 Task: Use the formula "DELTA" in spreadsheet "Project portfolio".
Action: Mouse moved to (572, 389)
Screenshot: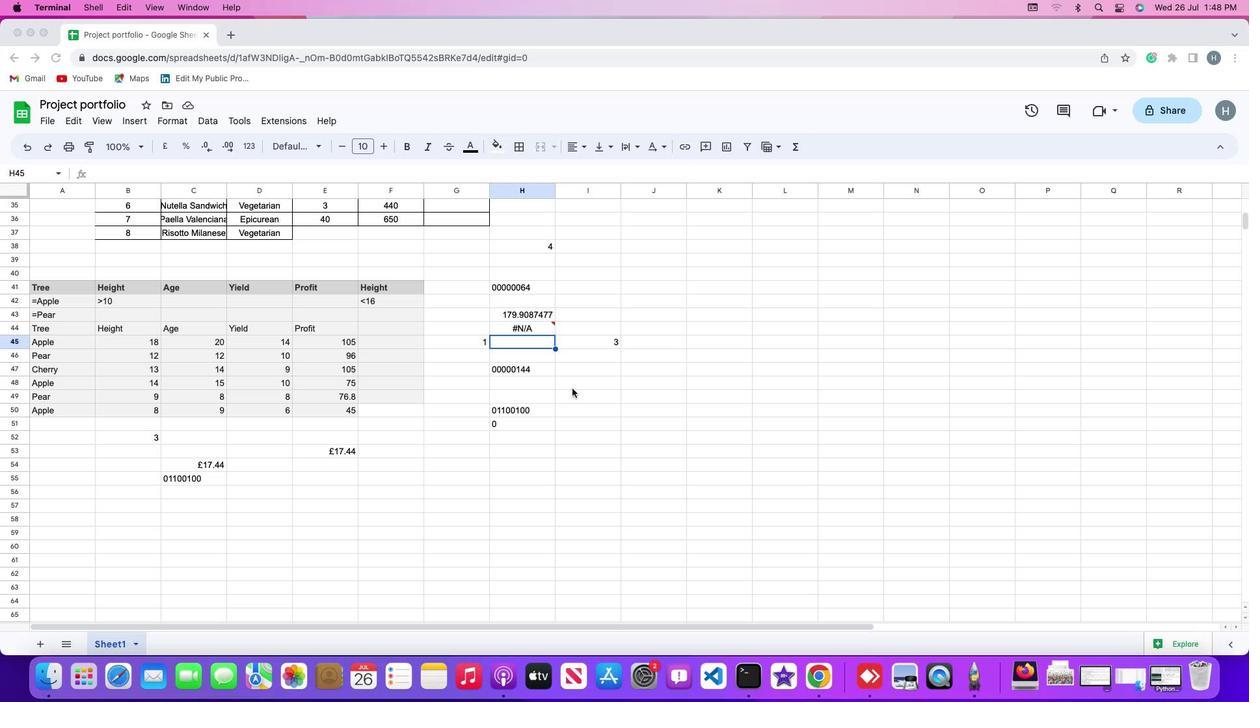 
Action: Mouse pressed left at (572, 389)
Screenshot: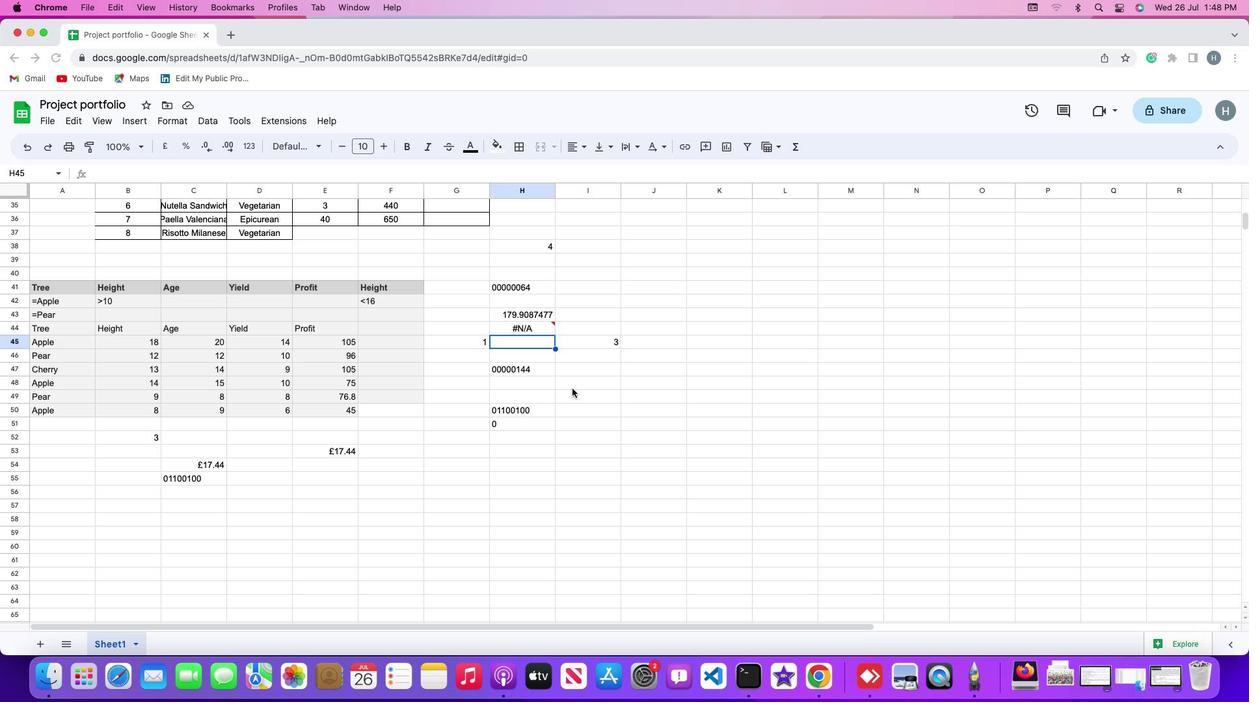 
Action: Mouse moved to (417, 425)
Screenshot: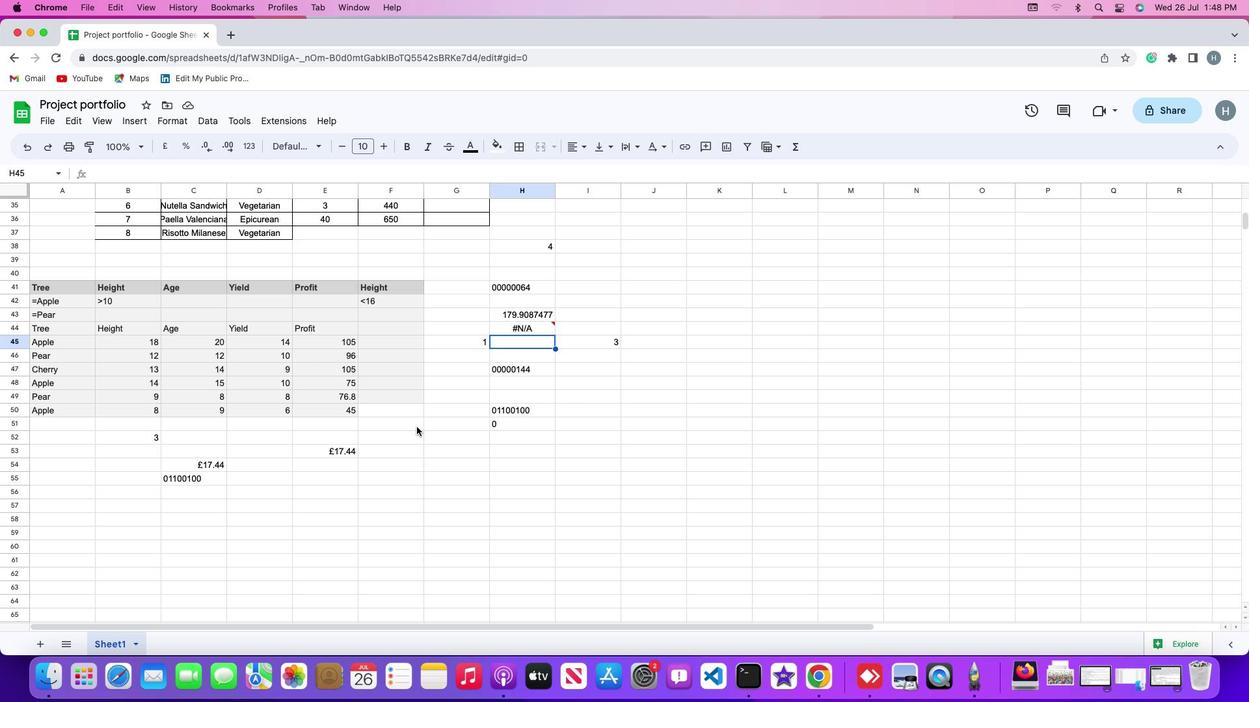 
Action: Mouse pressed left at (417, 425)
Screenshot: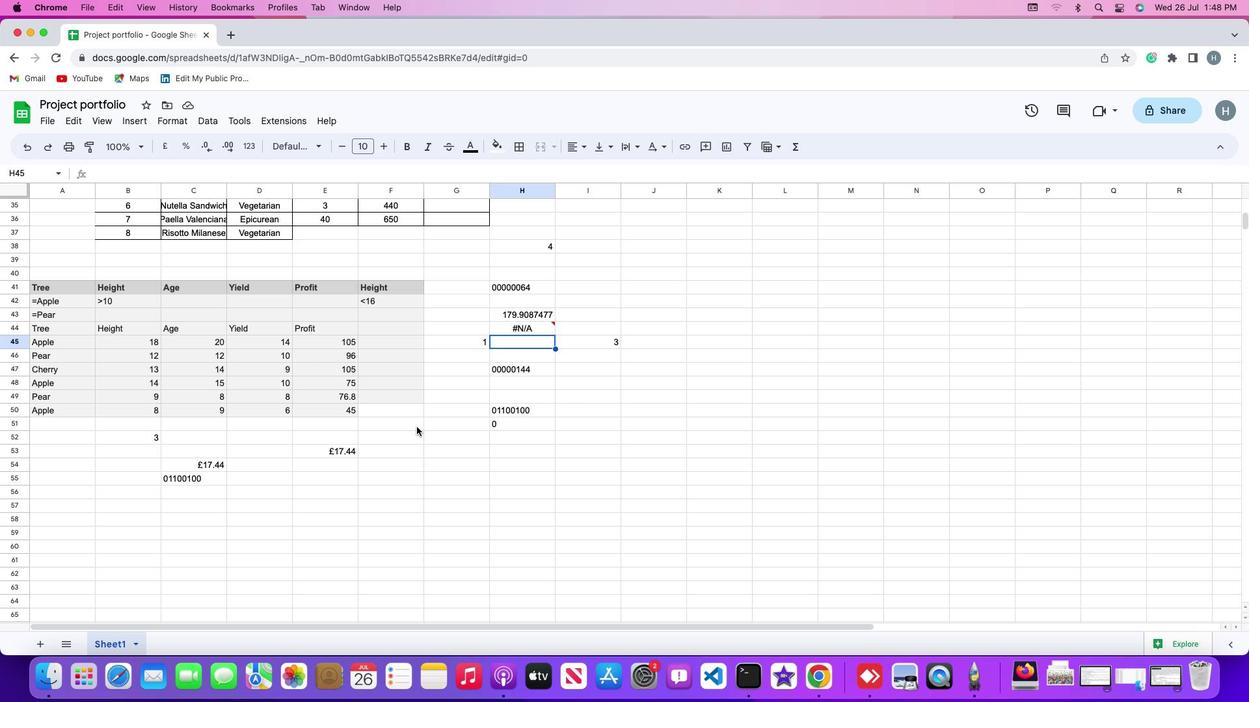 
Action: Mouse moved to (140, 125)
Screenshot: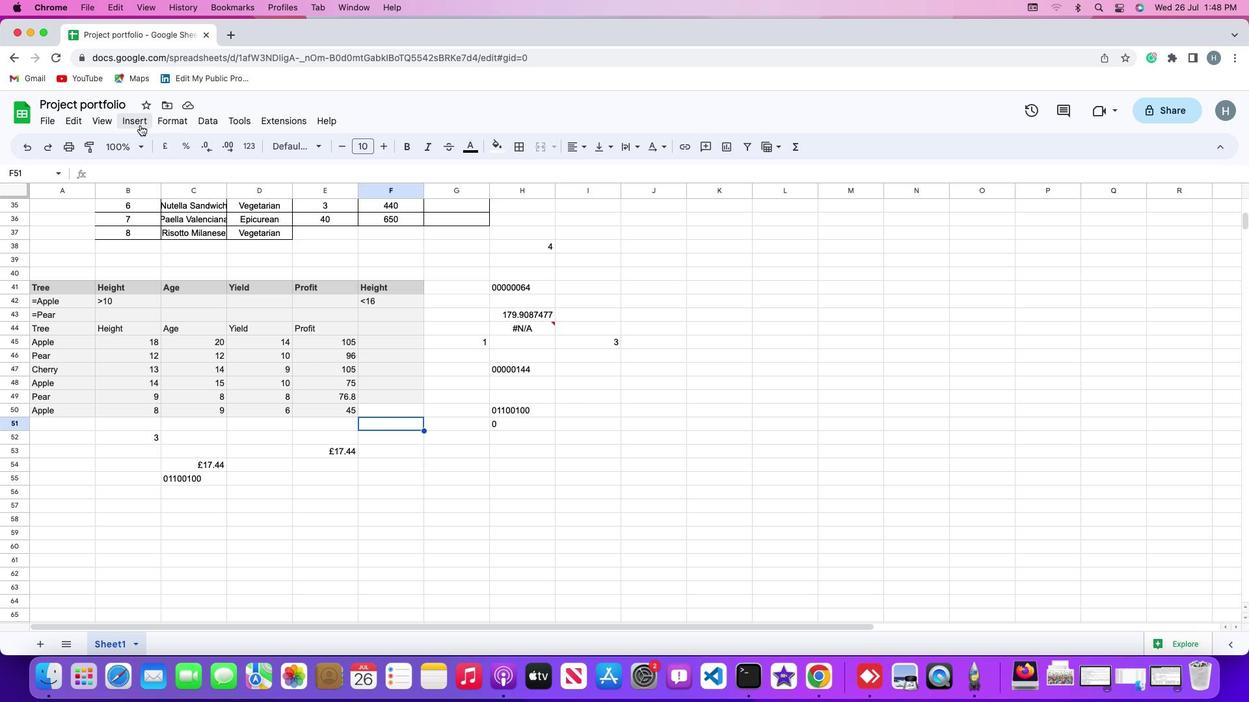 
Action: Mouse pressed left at (140, 125)
Screenshot: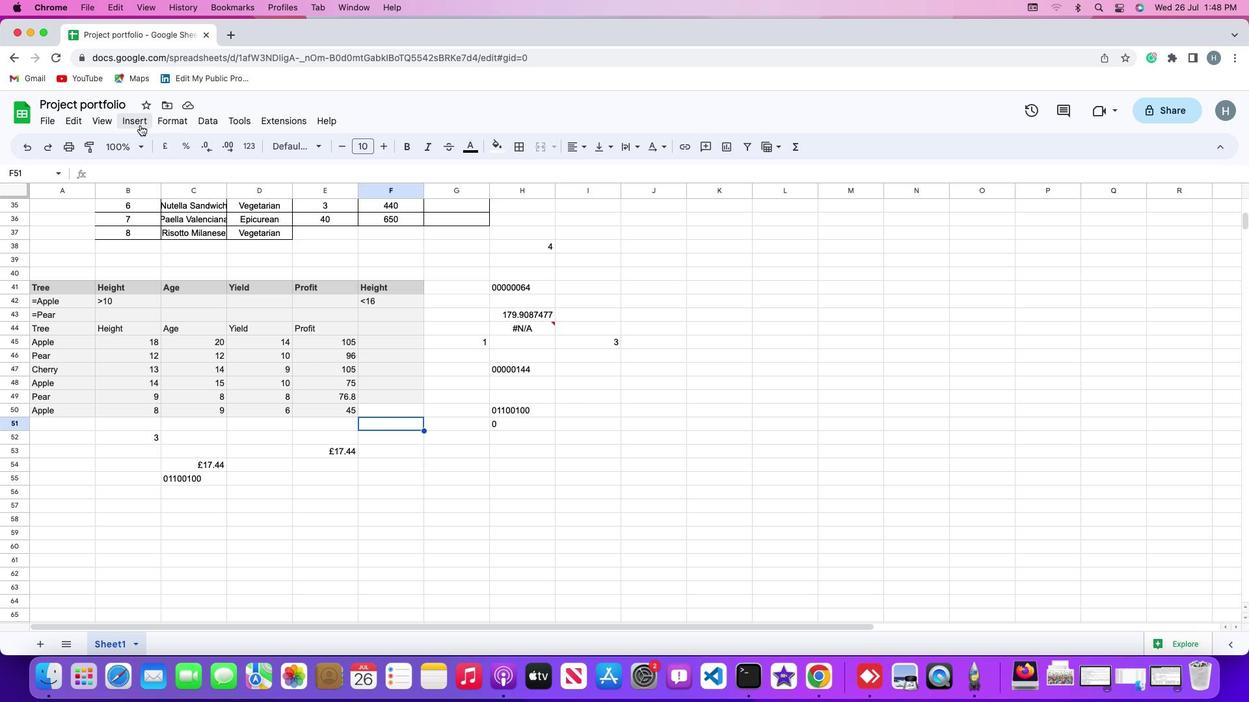 
Action: Mouse moved to (151, 331)
Screenshot: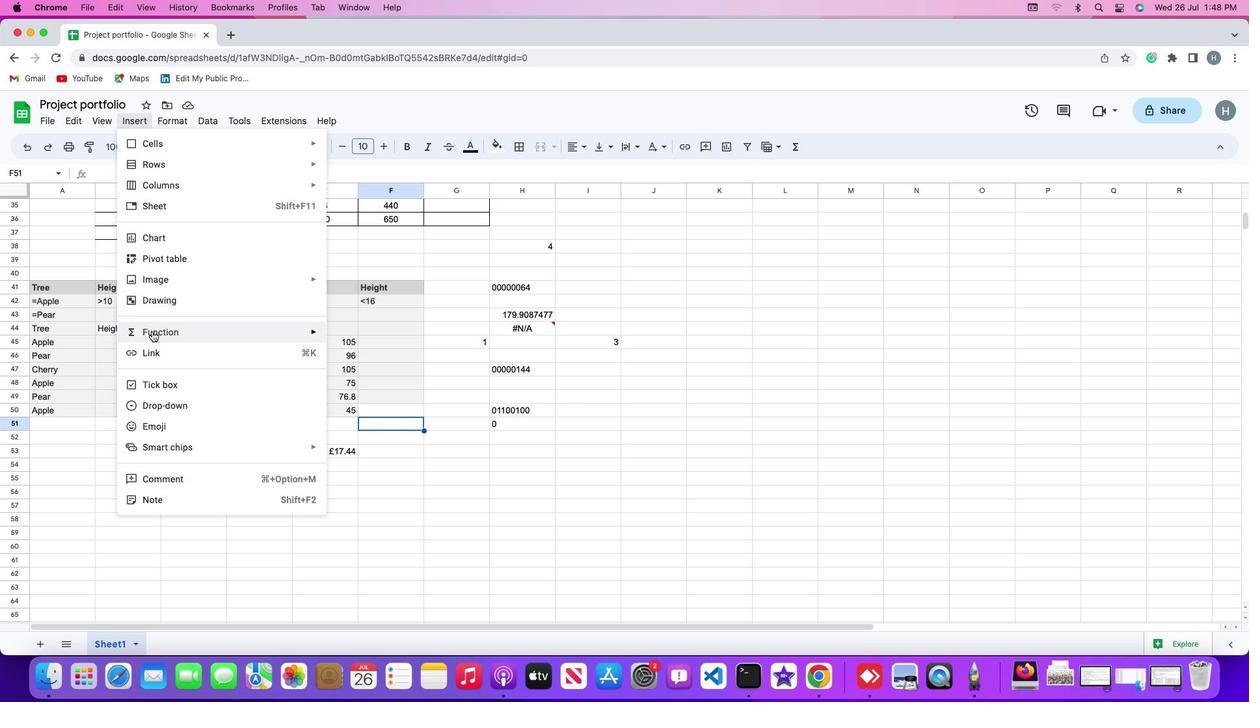
Action: Mouse pressed left at (151, 331)
Screenshot: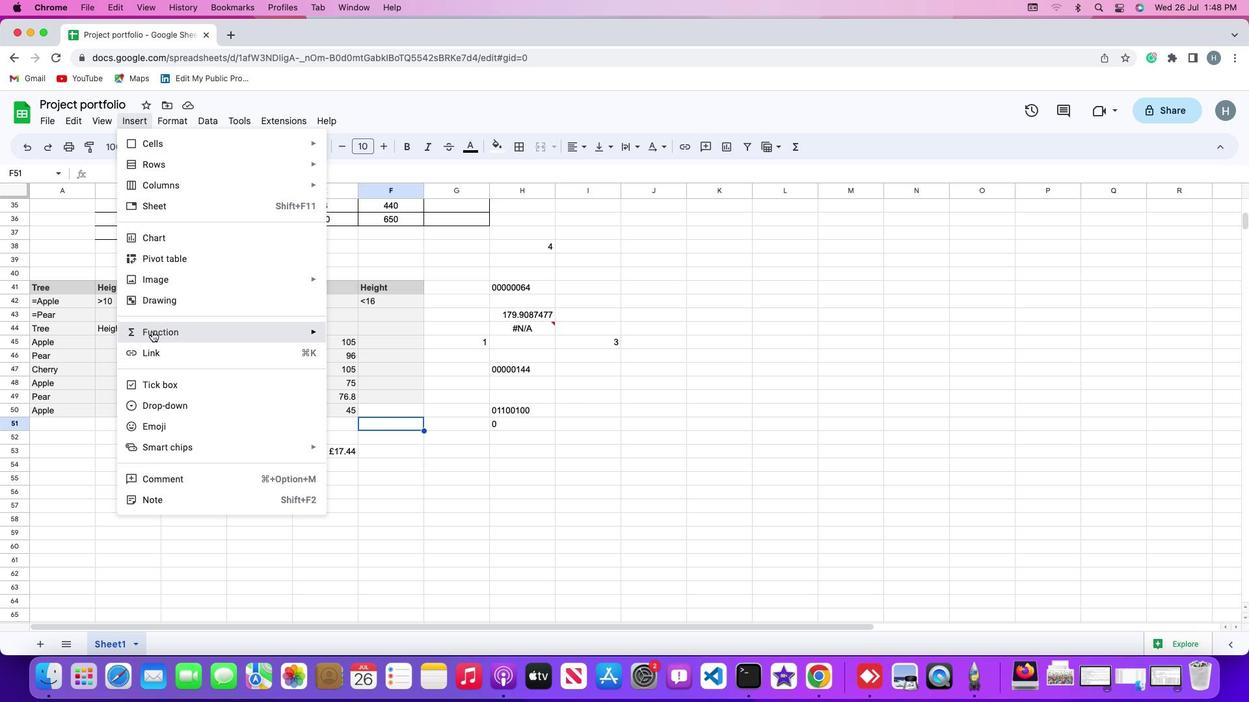 
Action: Mouse moved to (299, 336)
Screenshot: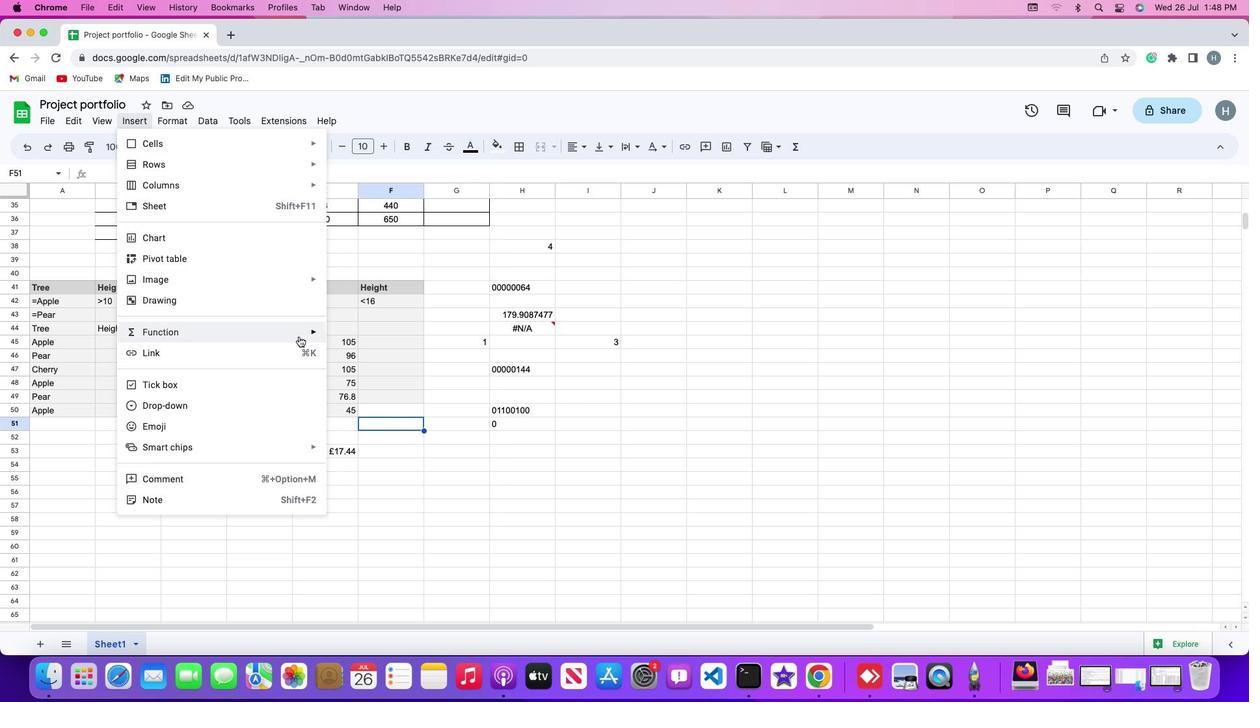 
Action: Mouse pressed left at (299, 336)
Screenshot: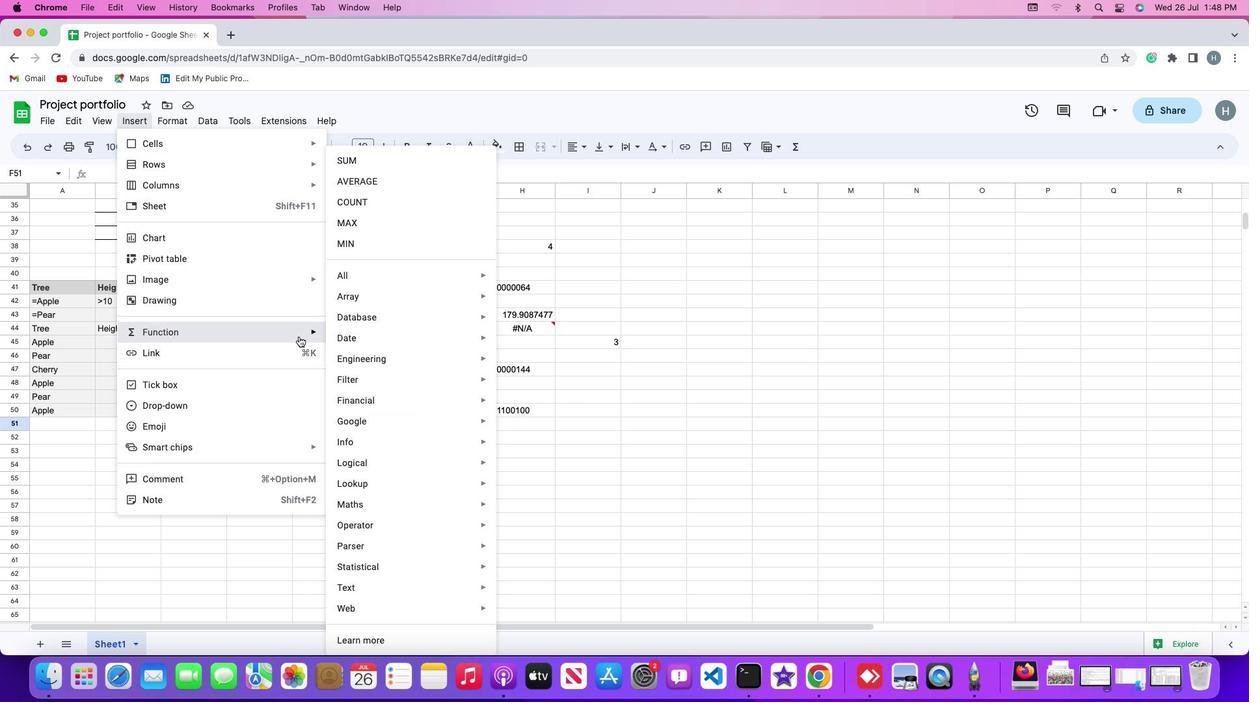 
Action: Mouse moved to (394, 276)
Screenshot: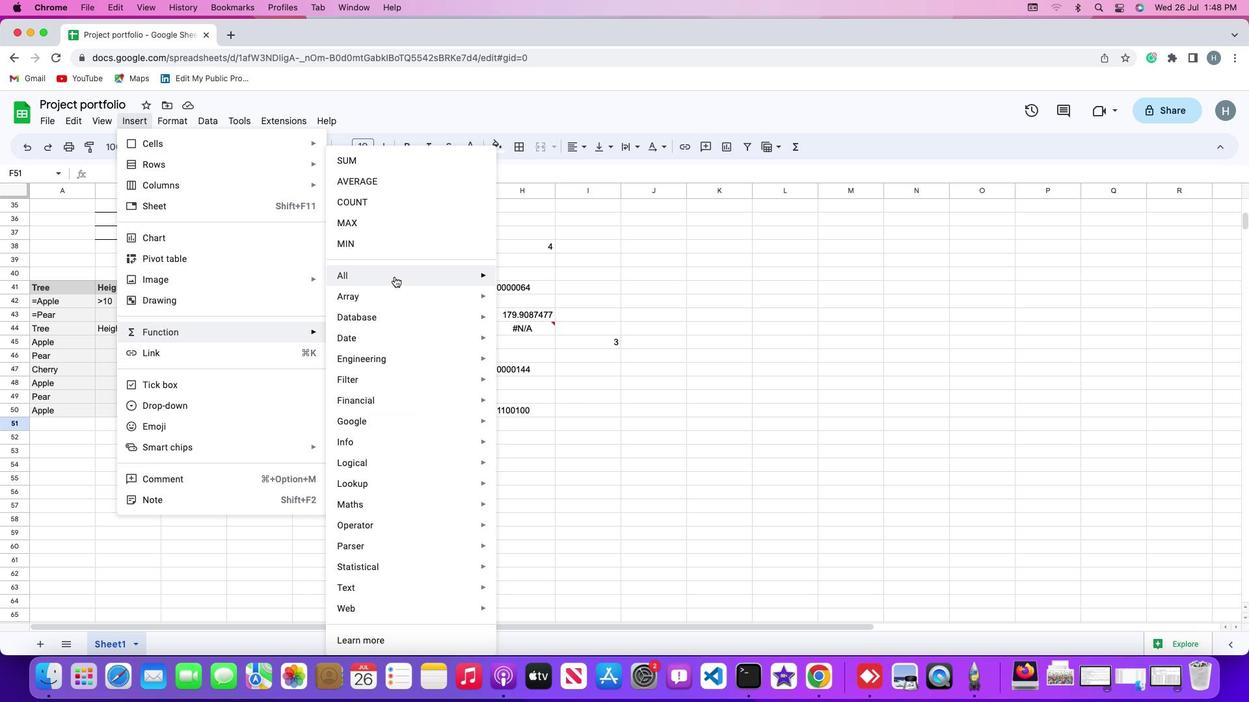 
Action: Mouse pressed left at (394, 276)
Screenshot: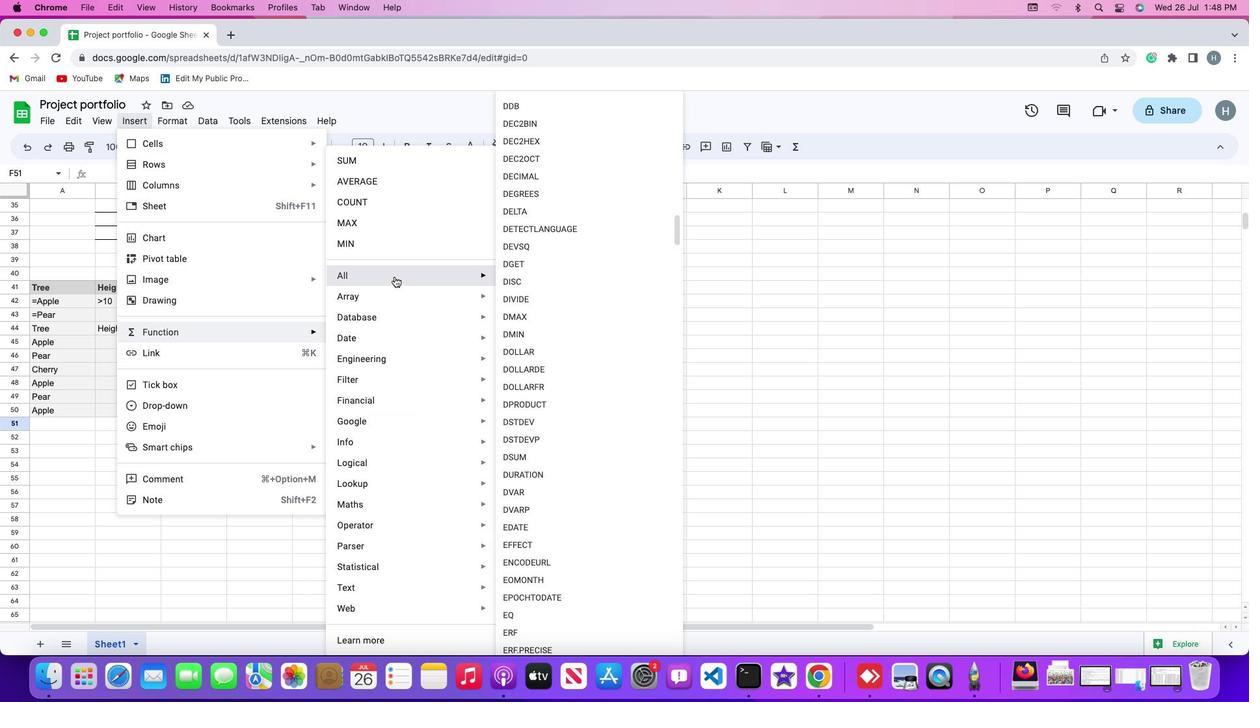 
Action: Mouse moved to (544, 207)
Screenshot: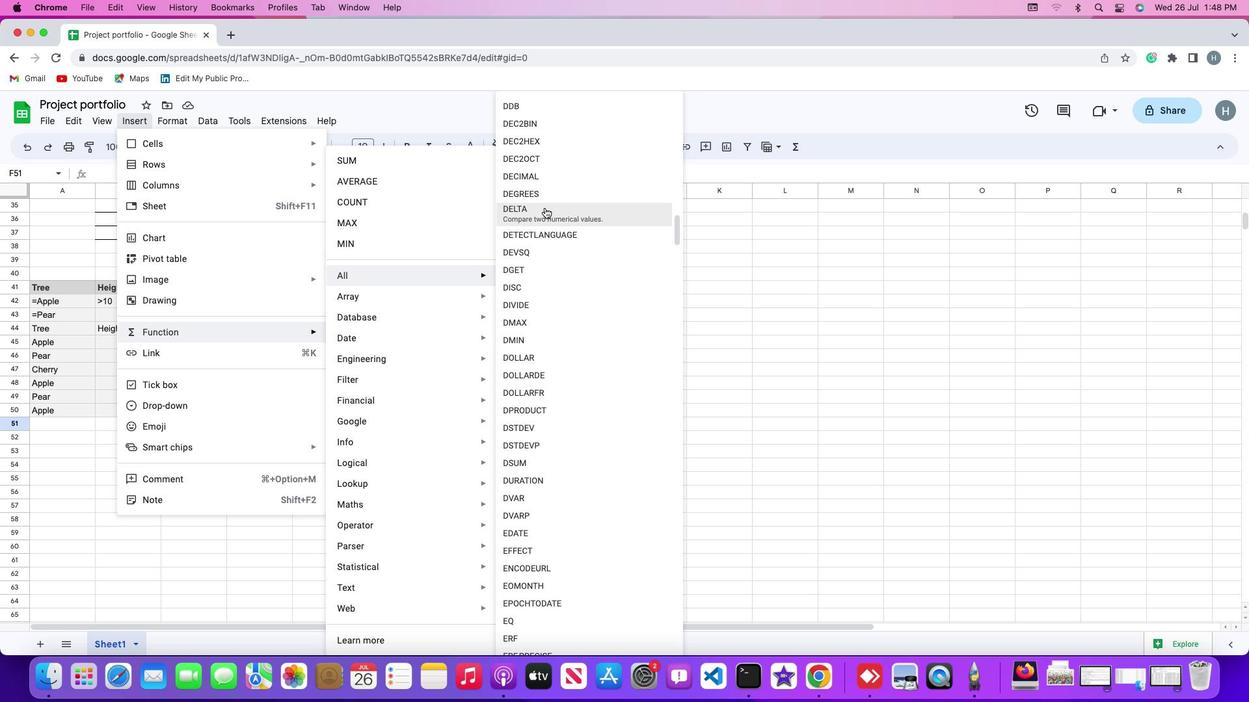 
Action: Mouse pressed left at (544, 207)
Screenshot: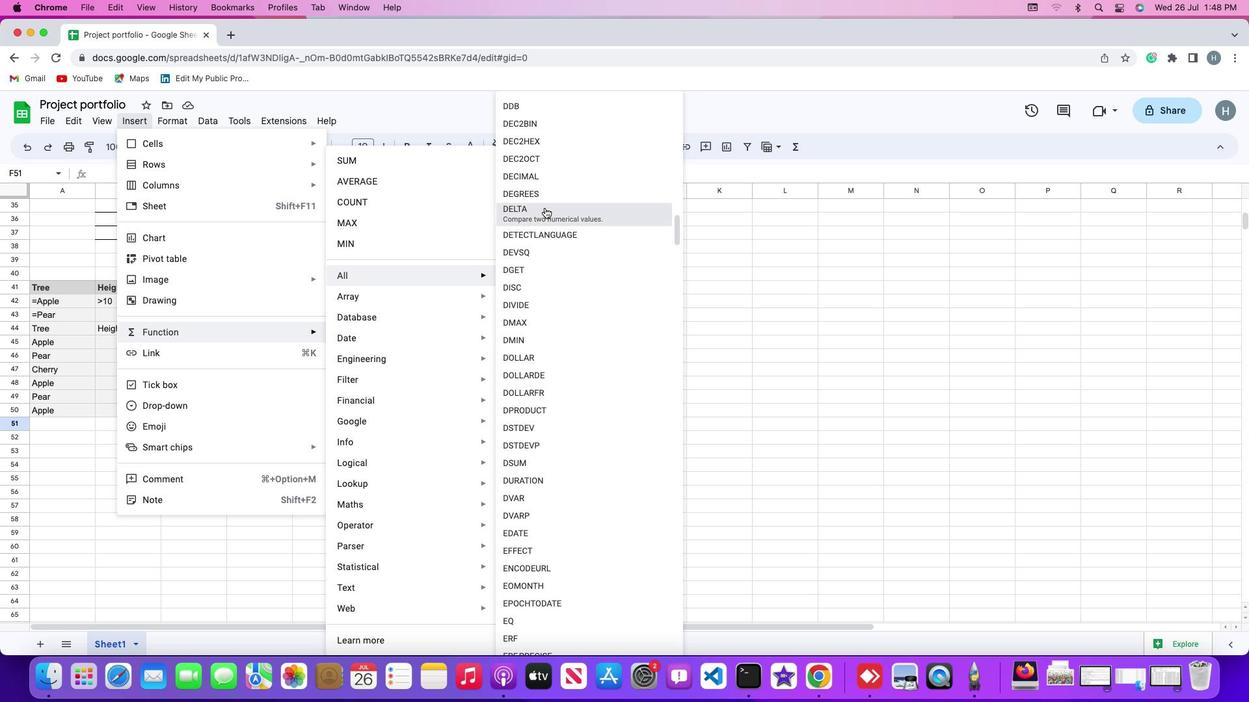 
Action: Key pressed '2'',''2'Key.enter
Screenshot: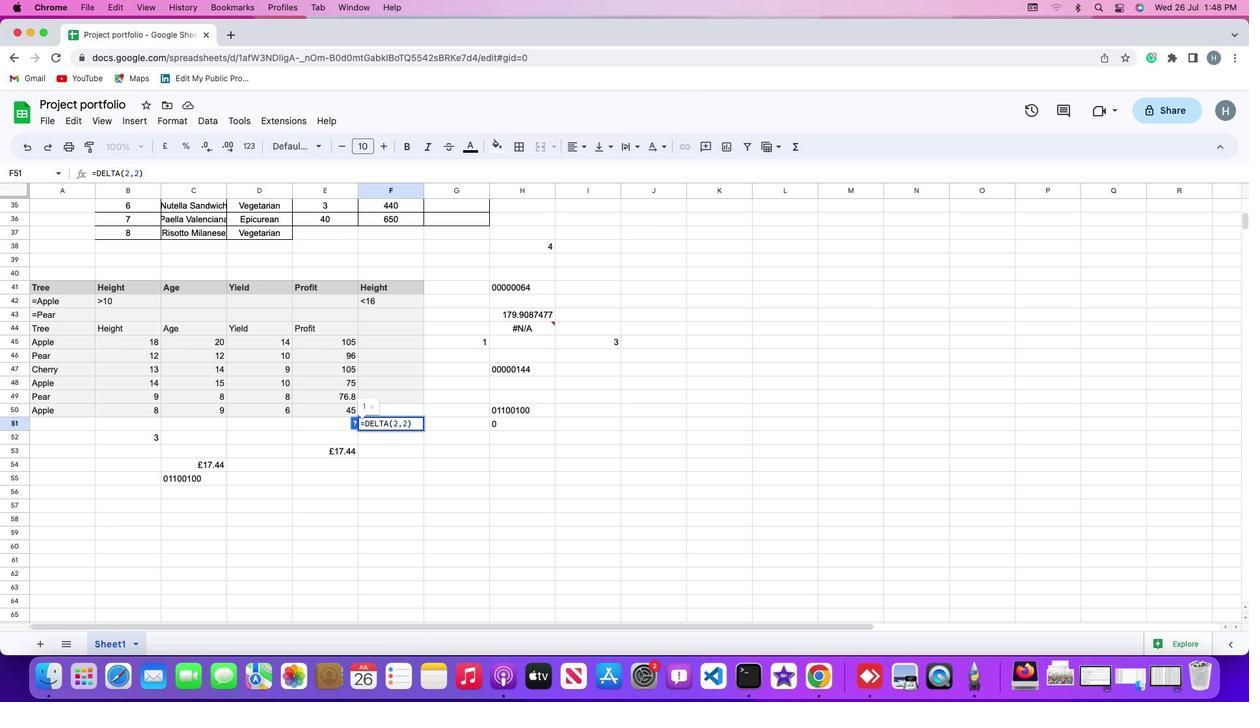 
